 Task: Clear the last hour hosted app data.
Action: Mouse moved to (1234, 41)
Screenshot: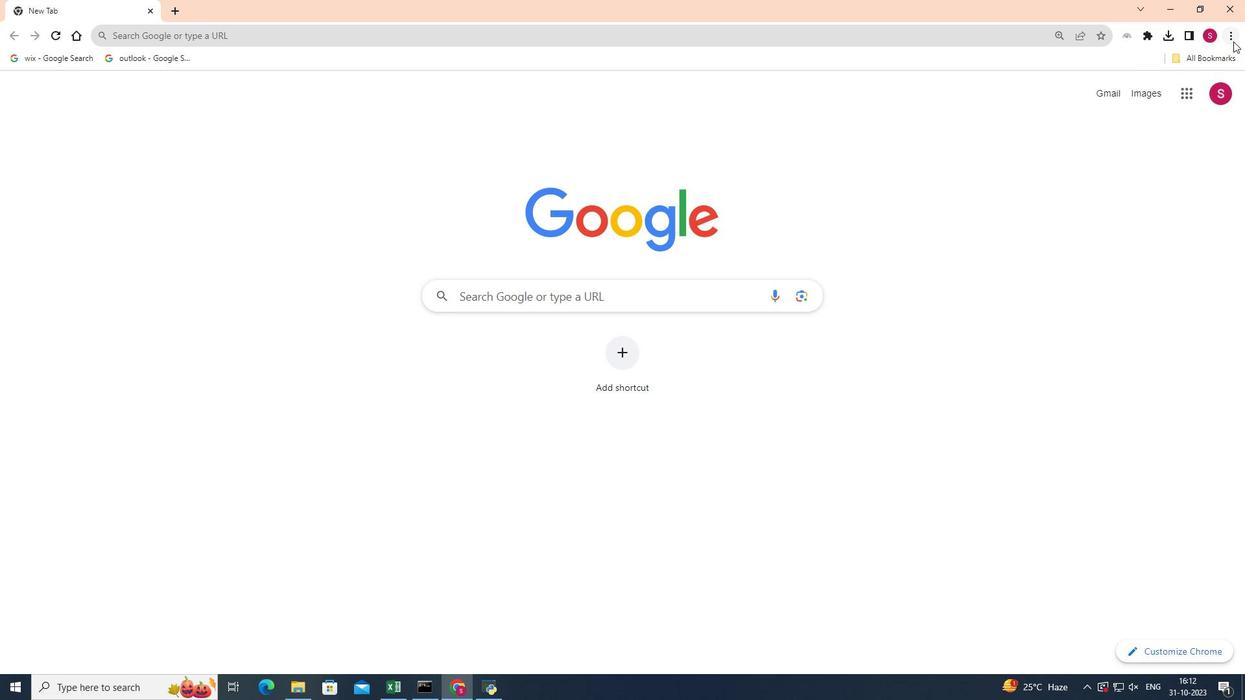 
Action: Mouse pressed left at (1234, 41)
Screenshot: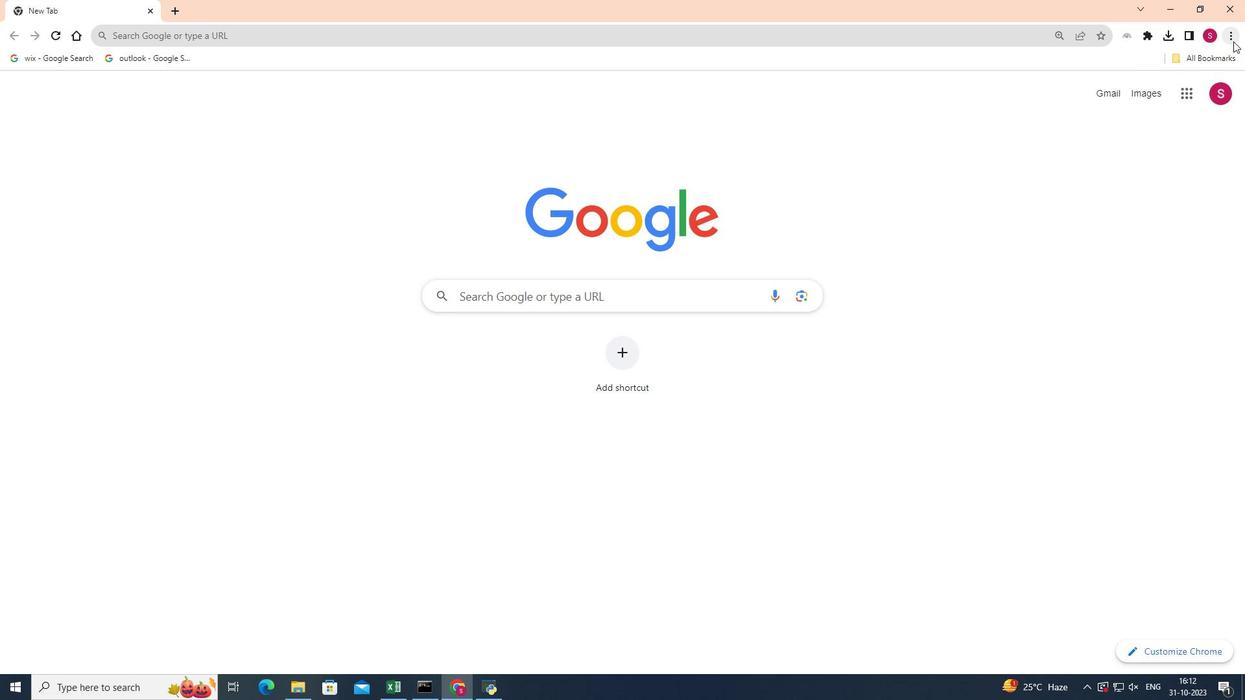 
Action: Mouse moved to (1134, 232)
Screenshot: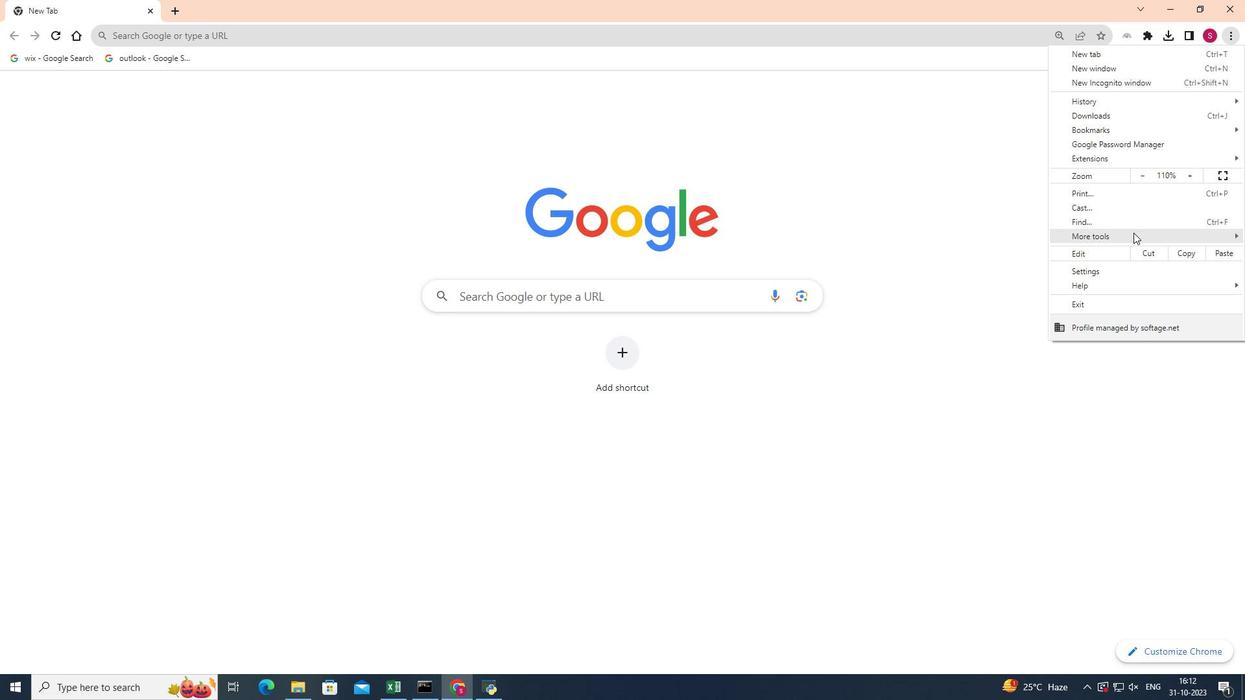 
Action: Mouse pressed left at (1134, 232)
Screenshot: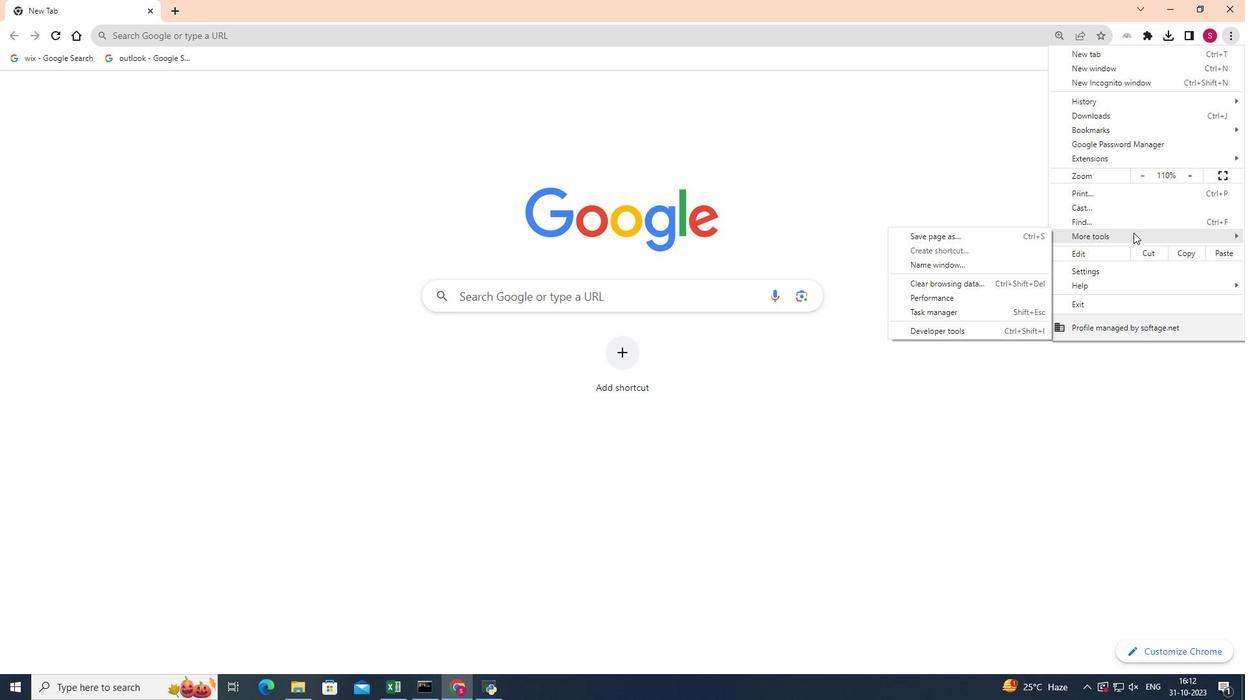 
Action: Mouse moved to (961, 282)
Screenshot: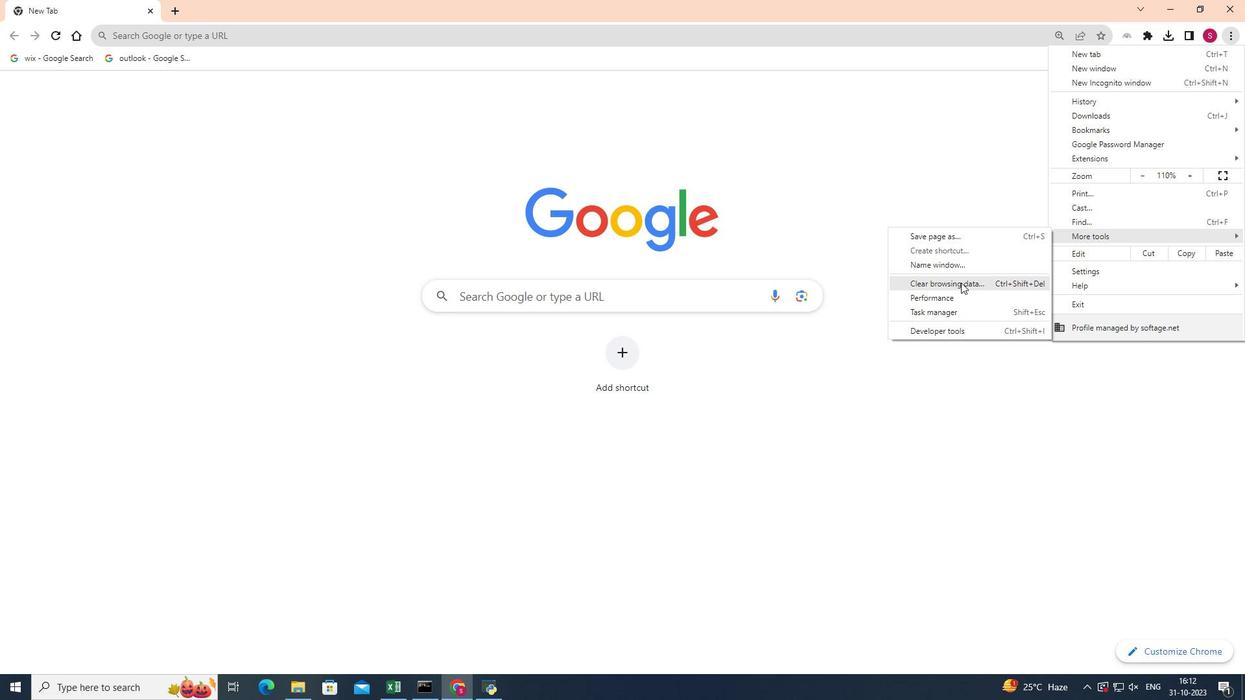 
Action: Mouse pressed left at (961, 282)
Screenshot: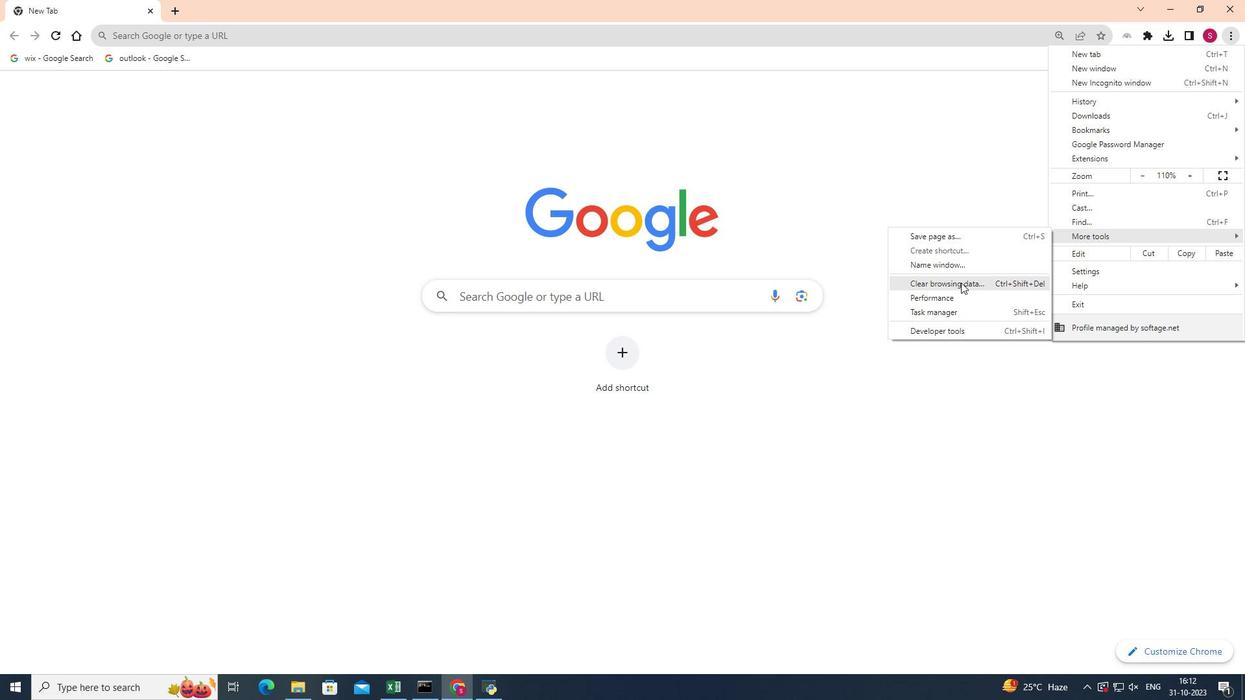 
Action: Mouse moved to (693, 205)
Screenshot: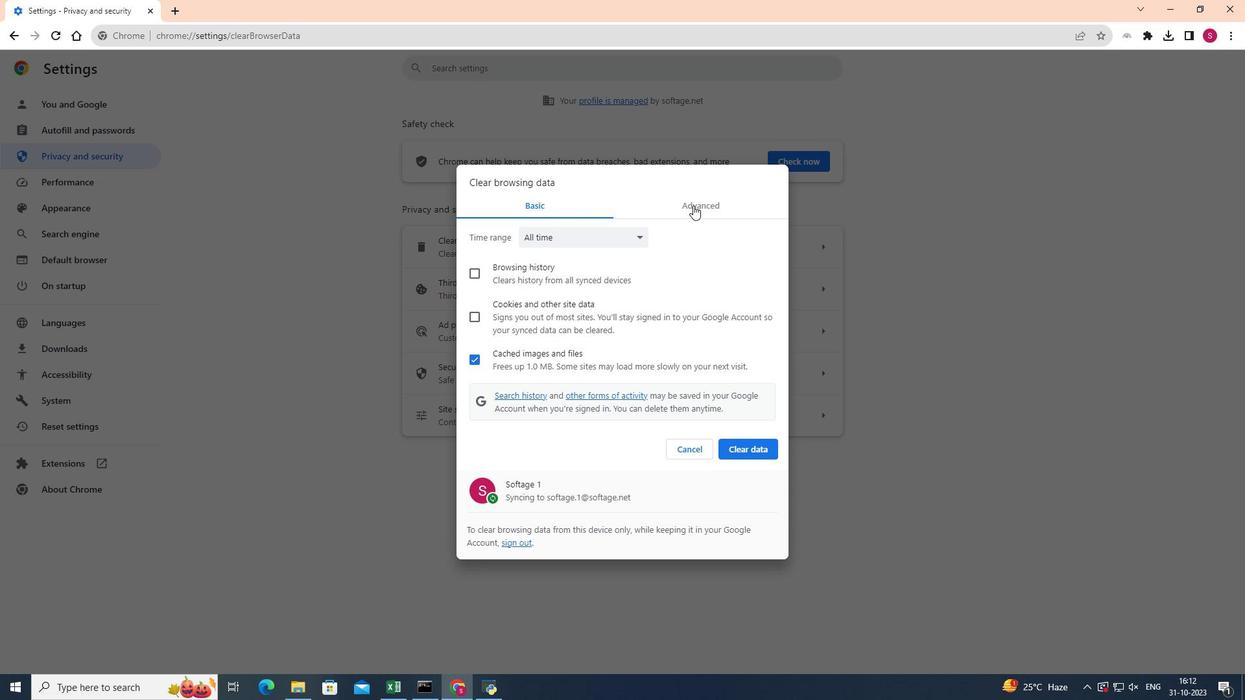 
Action: Mouse pressed left at (693, 205)
Screenshot: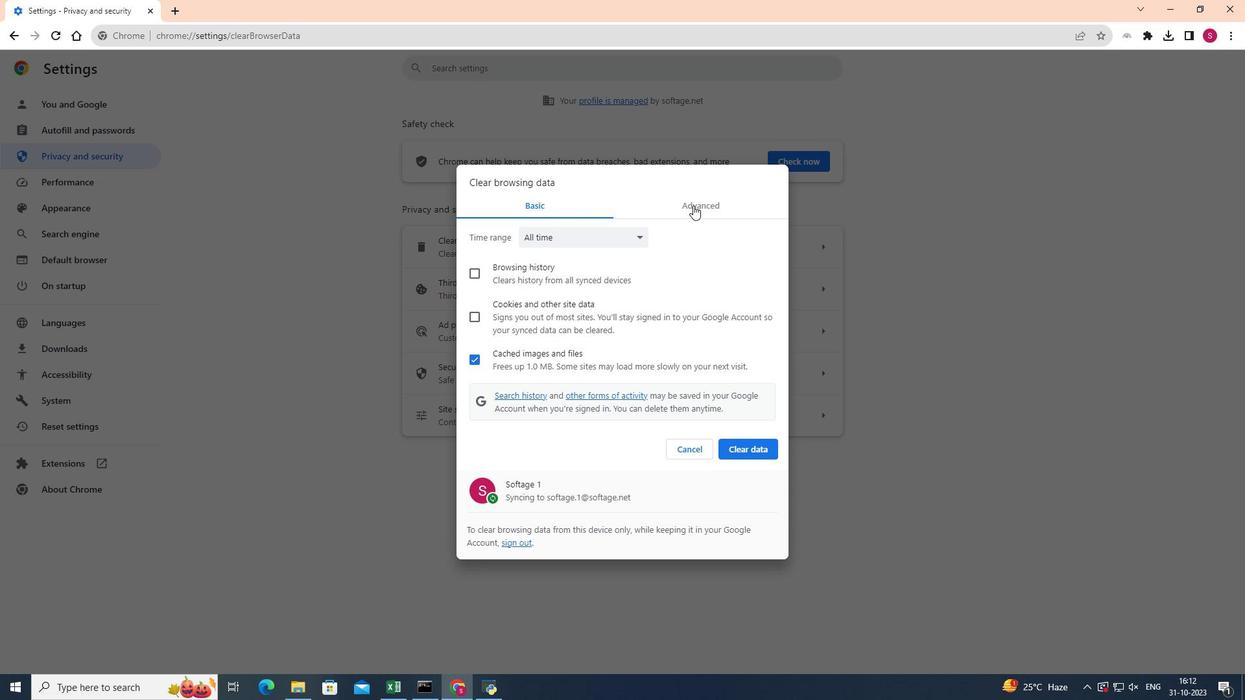 
Action: Mouse moved to (632, 236)
Screenshot: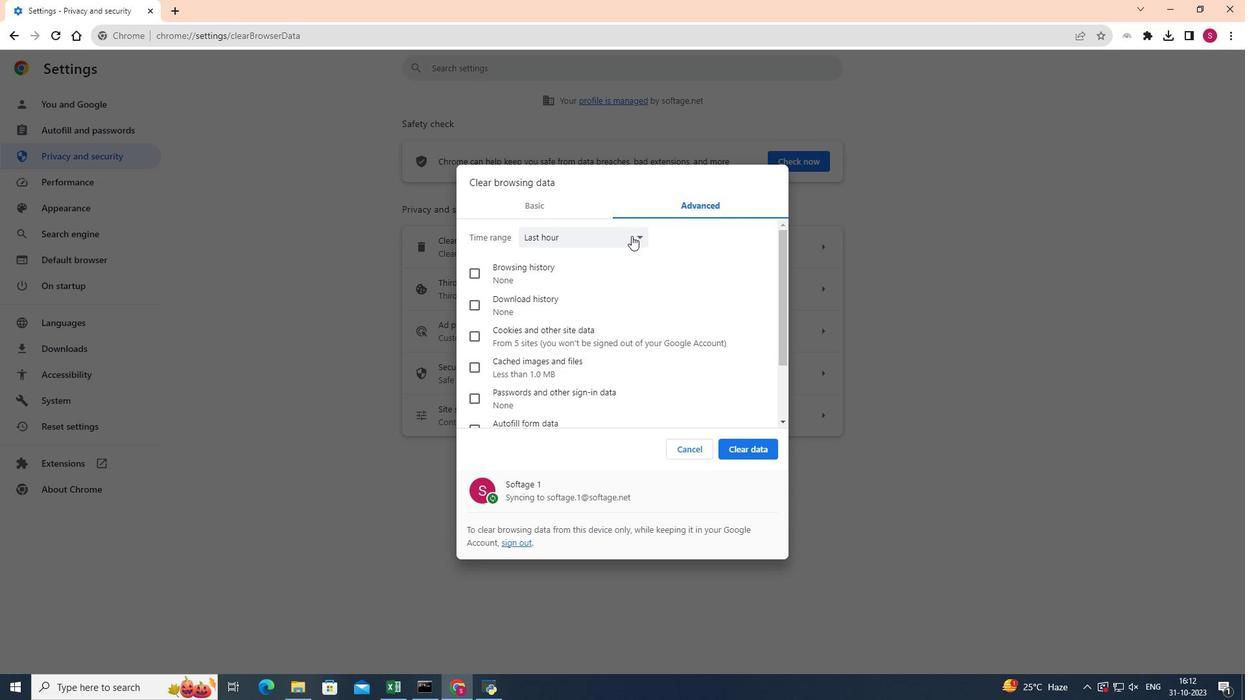 
Action: Mouse pressed left at (632, 236)
Screenshot: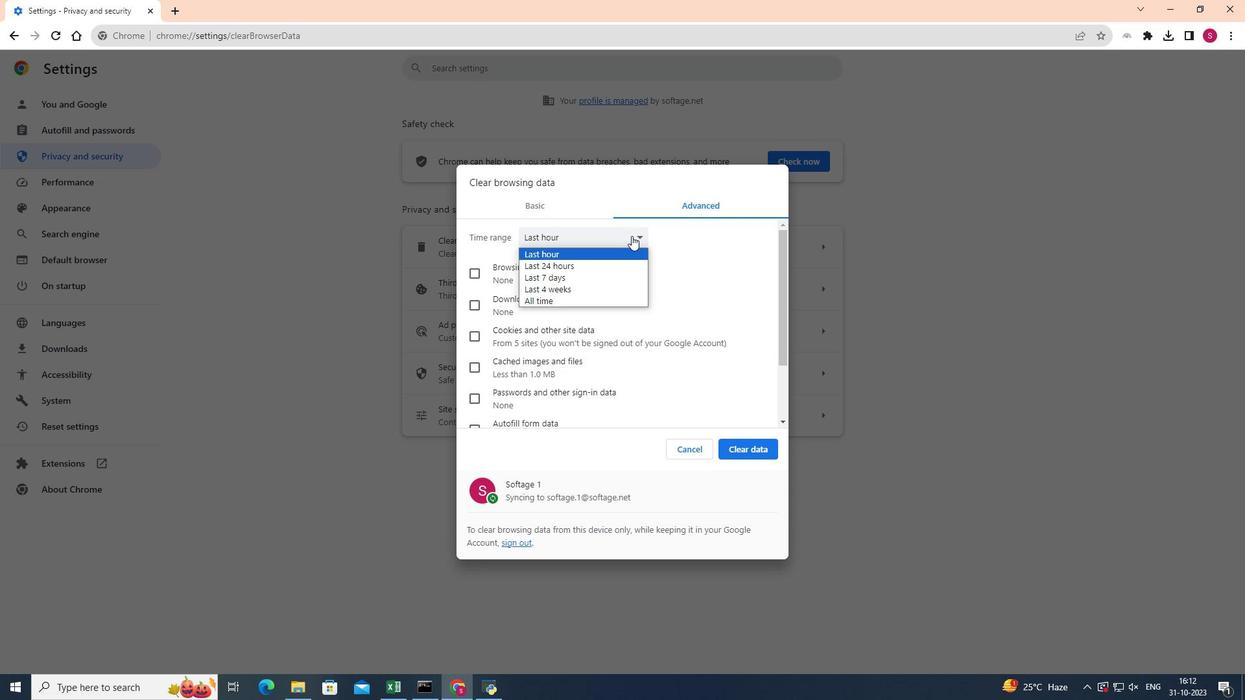 
Action: Mouse moved to (591, 254)
Screenshot: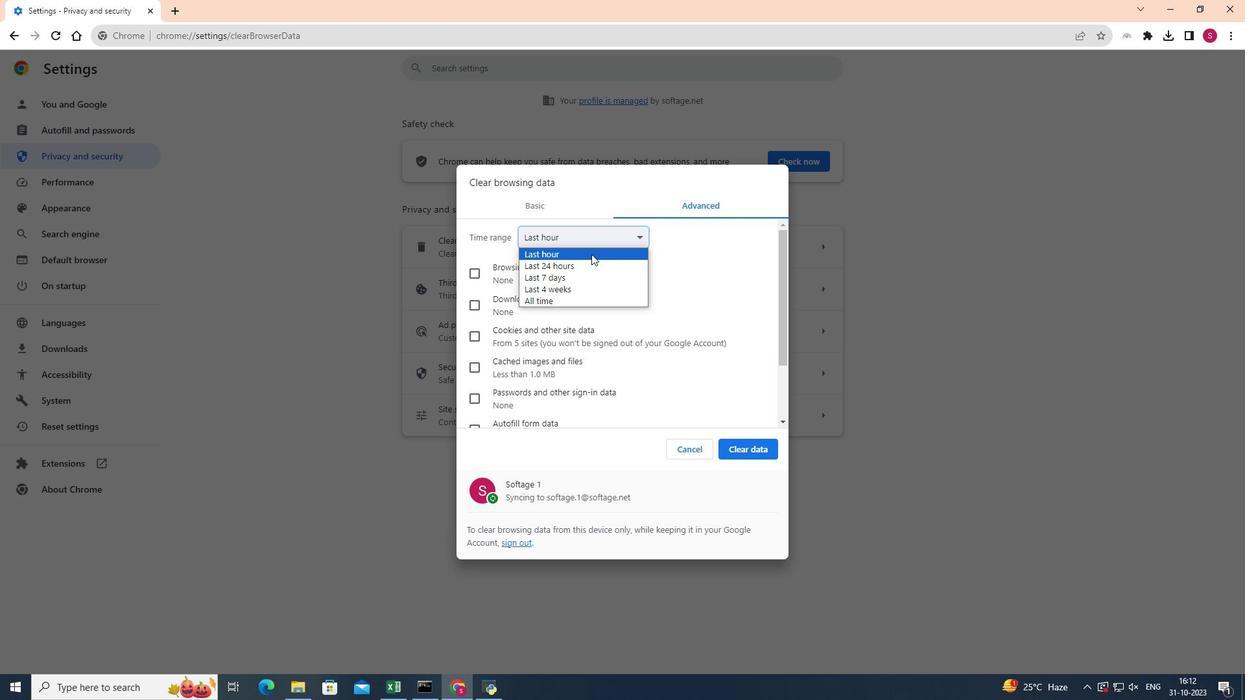 
Action: Mouse pressed left at (591, 254)
Screenshot: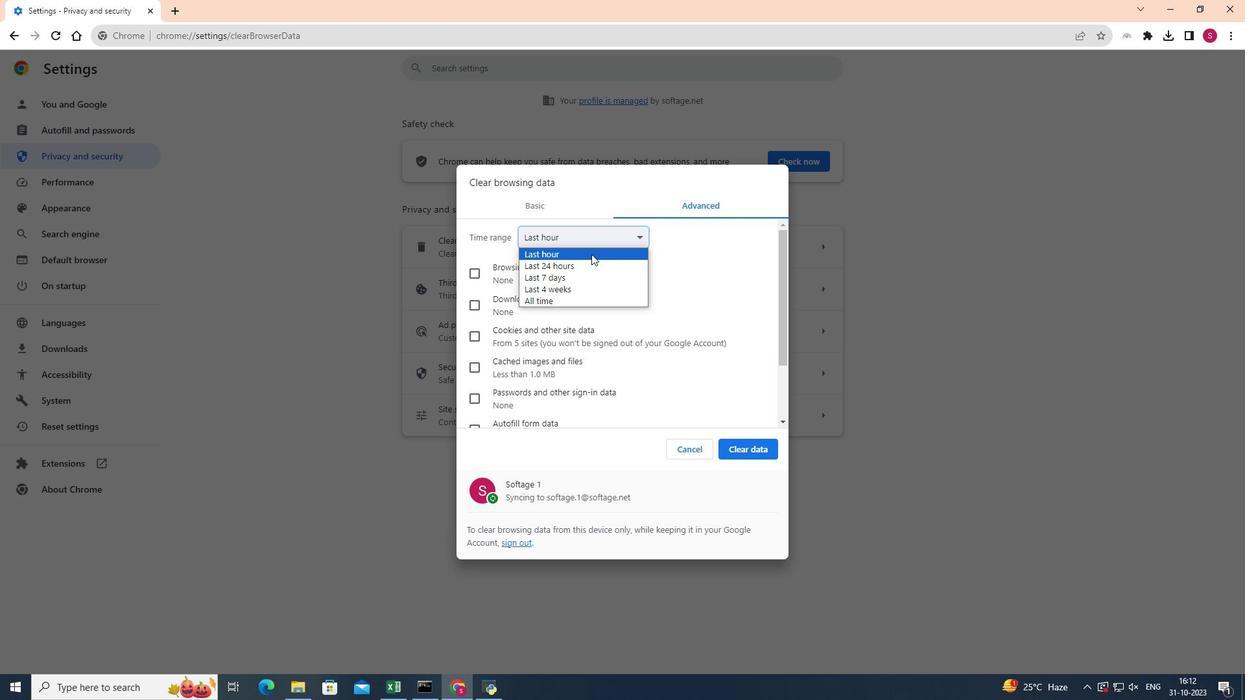 
Action: Mouse moved to (539, 292)
Screenshot: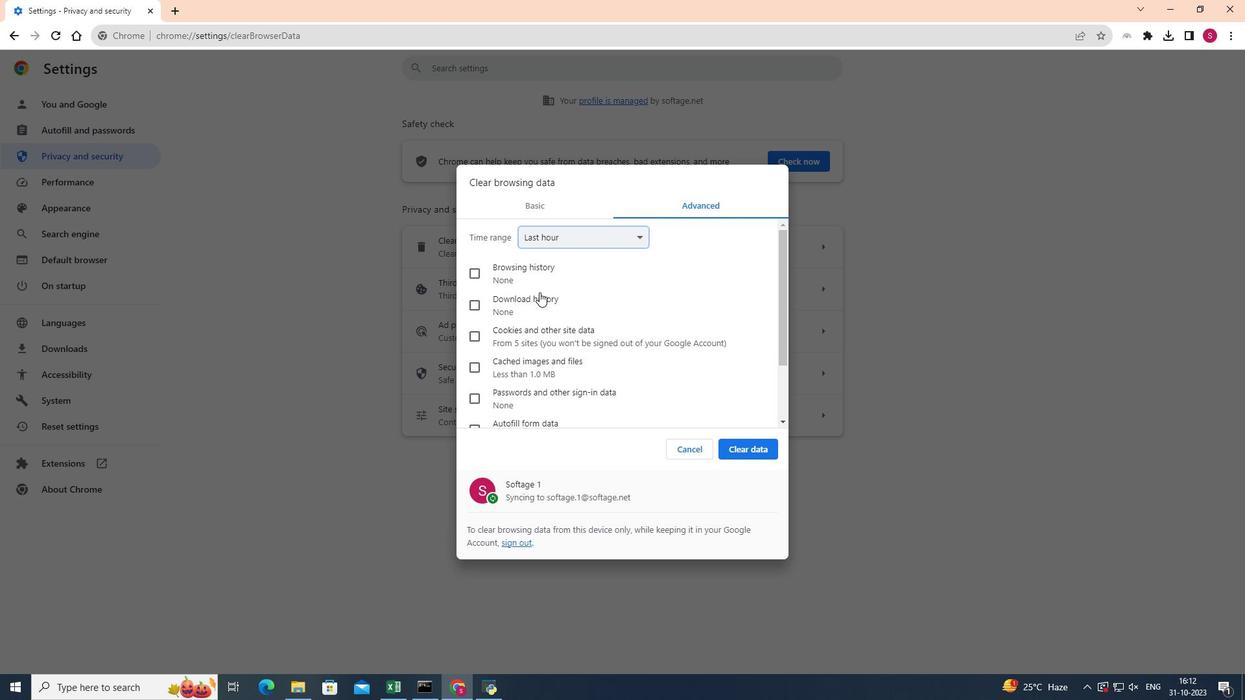 
Action: Mouse scrolled (539, 292) with delta (0, 0)
Screenshot: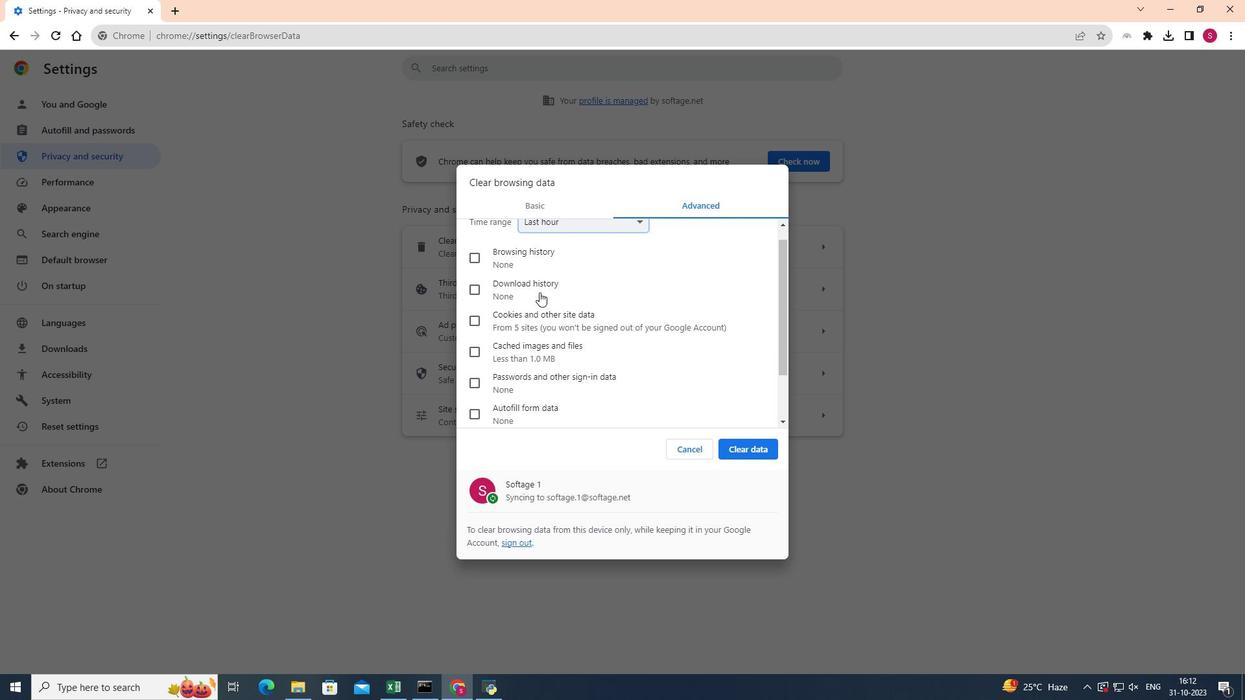 
Action: Mouse scrolled (539, 292) with delta (0, 0)
Screenshot: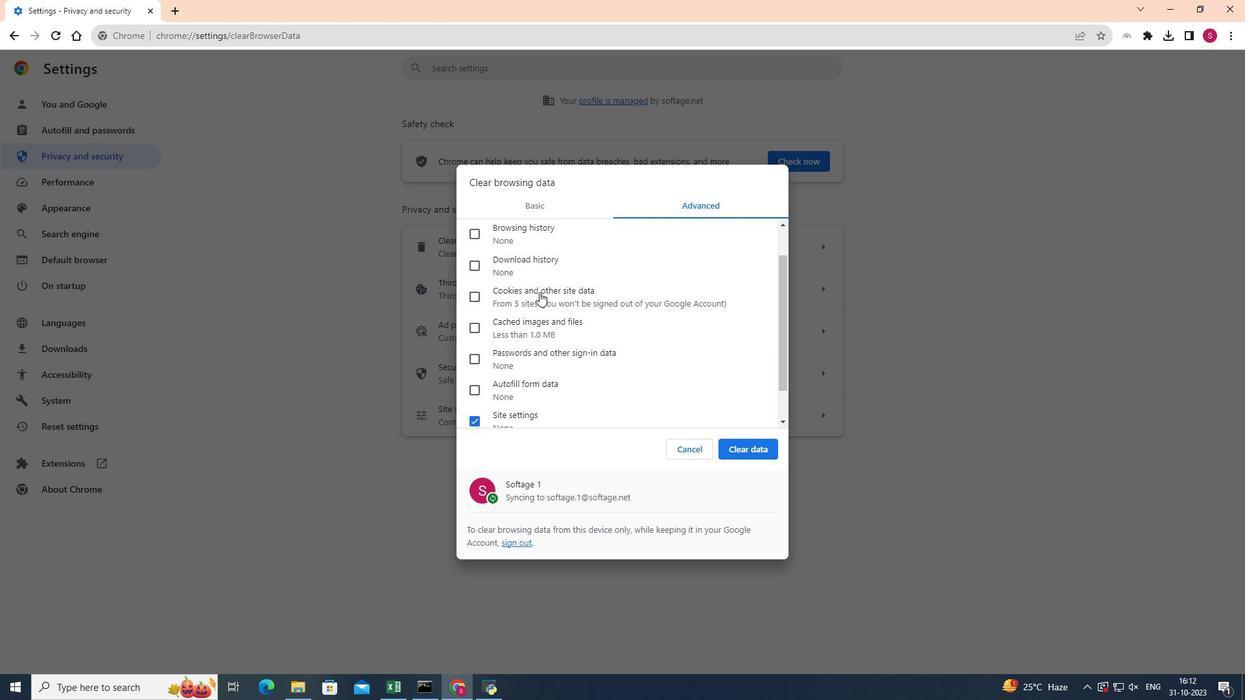 
Action: Mouse scrolled (539, 292) with delta (0, 0)
Screenshot: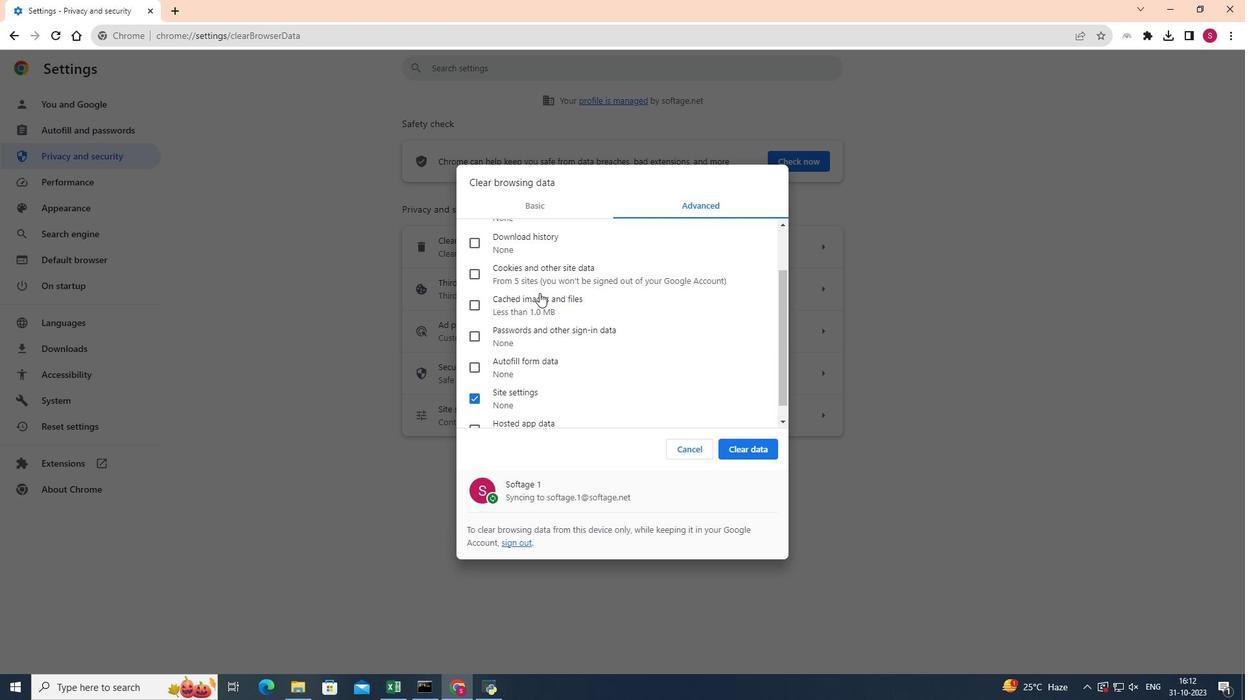 
Action: Mouse moved to (539, 293)
Screenshot: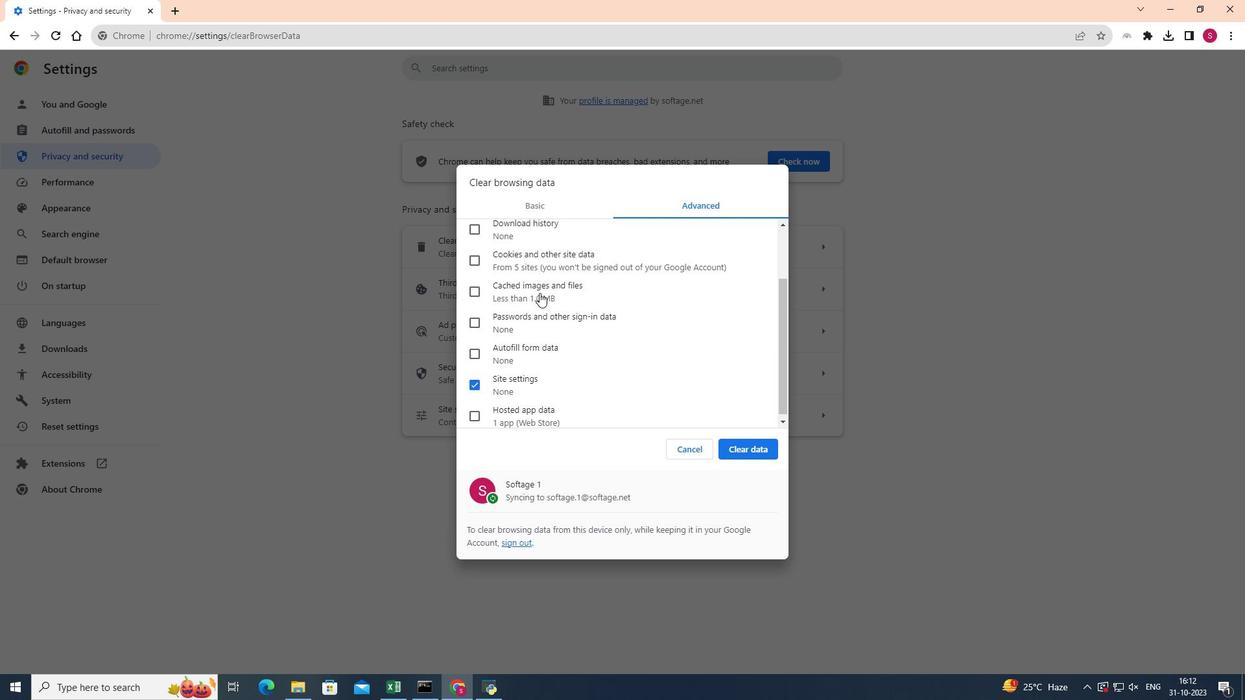 
Action: Mouse scrolled (539, 292) with delta (0, 0)
Screenshot: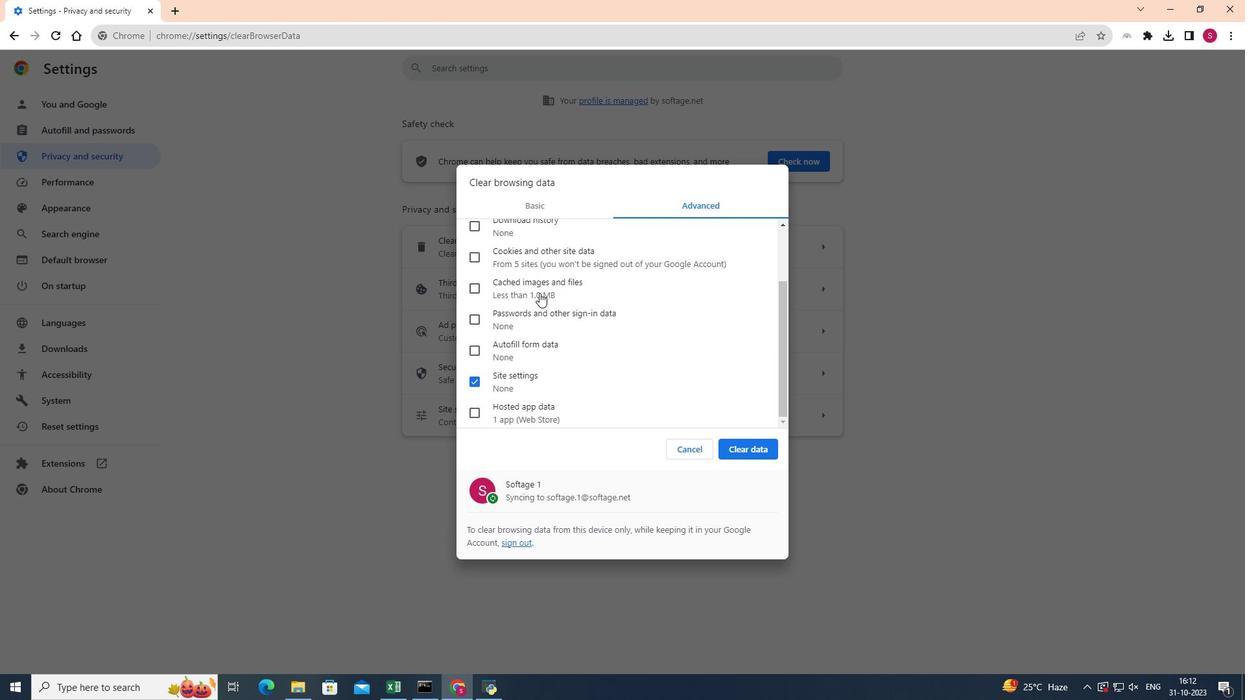 
Action: Mouse moved to (477, 382)
Screenshot: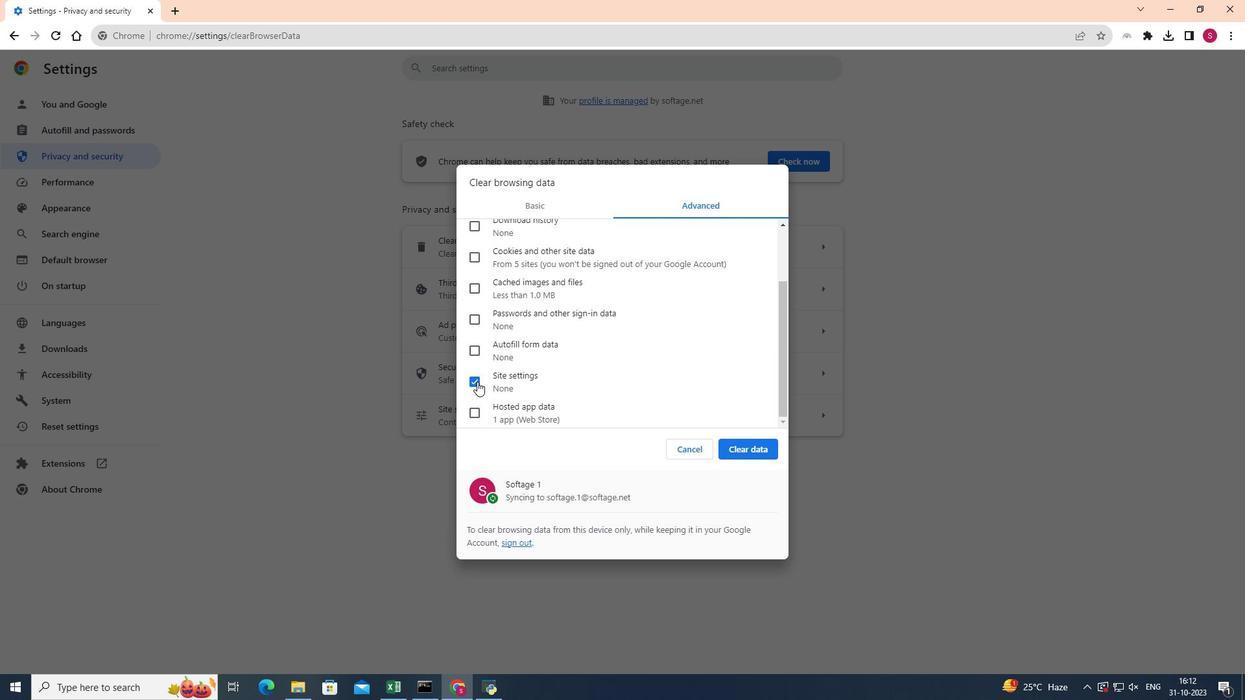 
Action: Mouse pressed left at (477, 382)
Screenshot: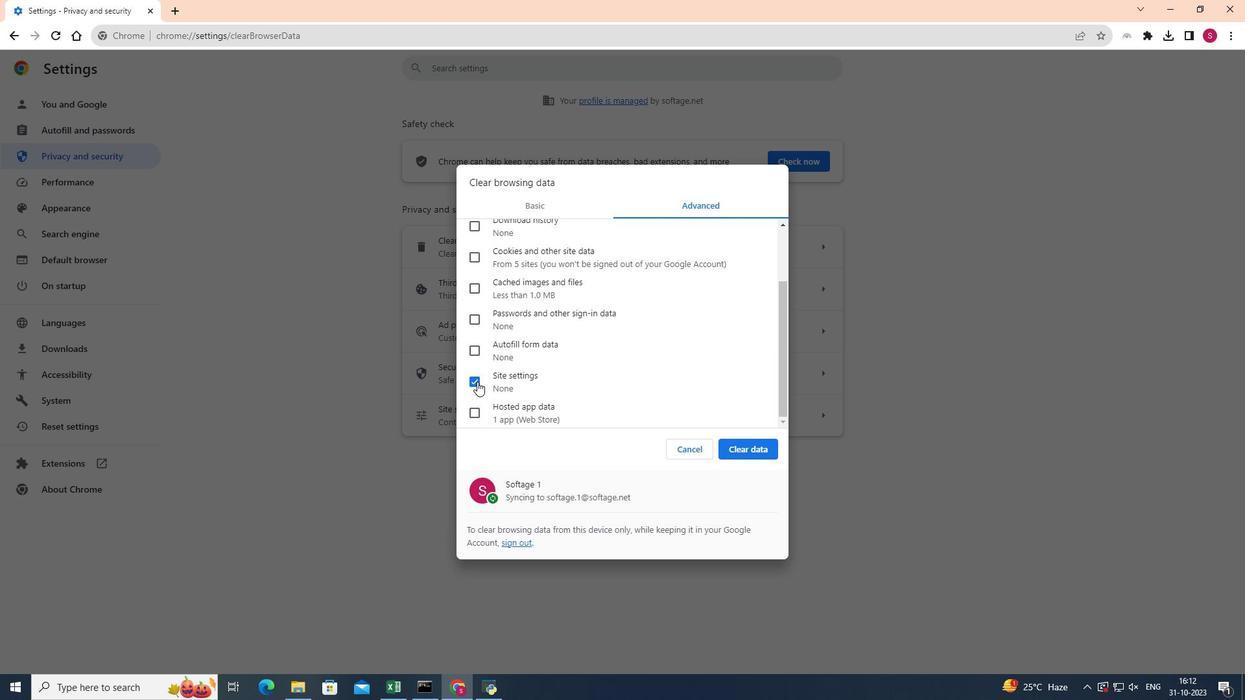 
Action: Mouse moved to (476, 415)
Screenshot: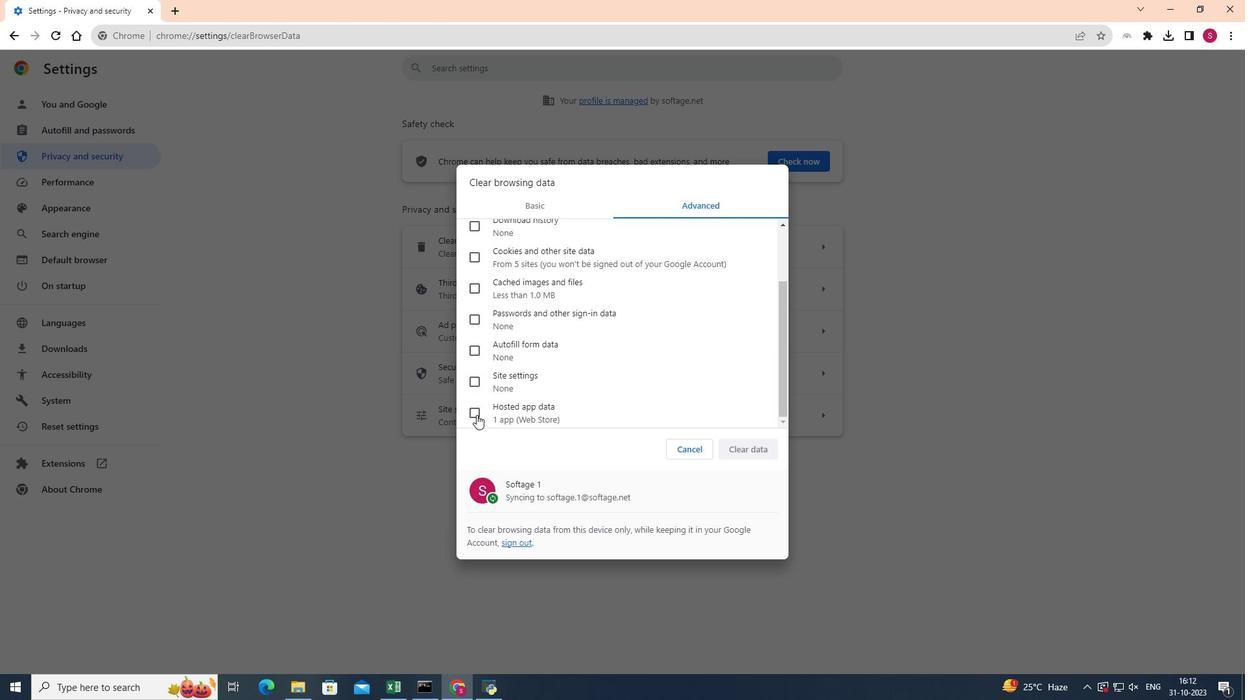 
Action: Mouse pressed left at (476, 415)
Screenshot: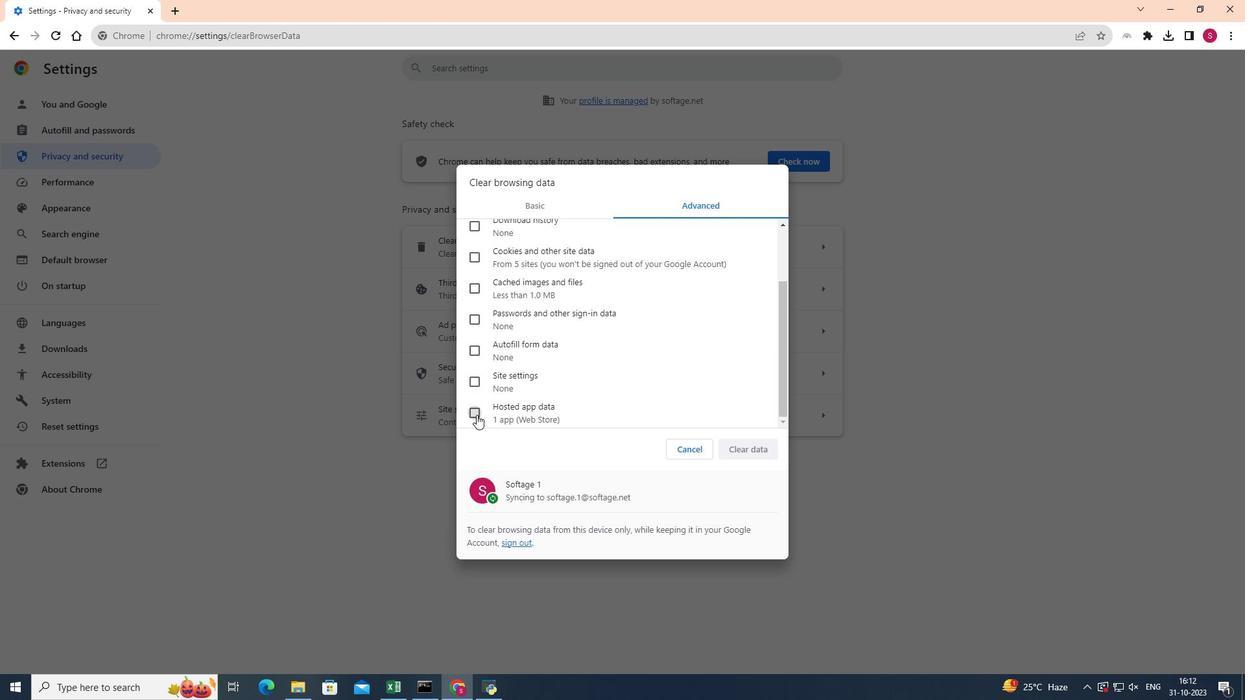 
Action: Mouse moved to (740, 452)
Screenshot: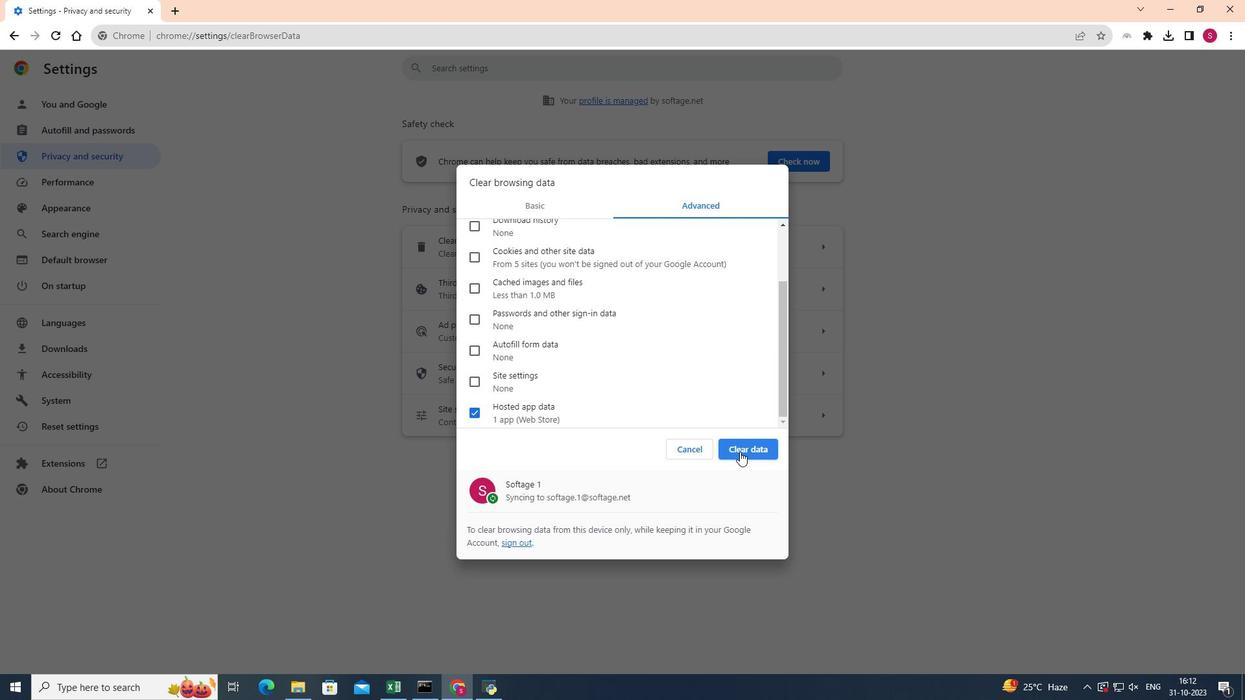 
Action: Mouse pressed left at (740, 452)
Screenshot: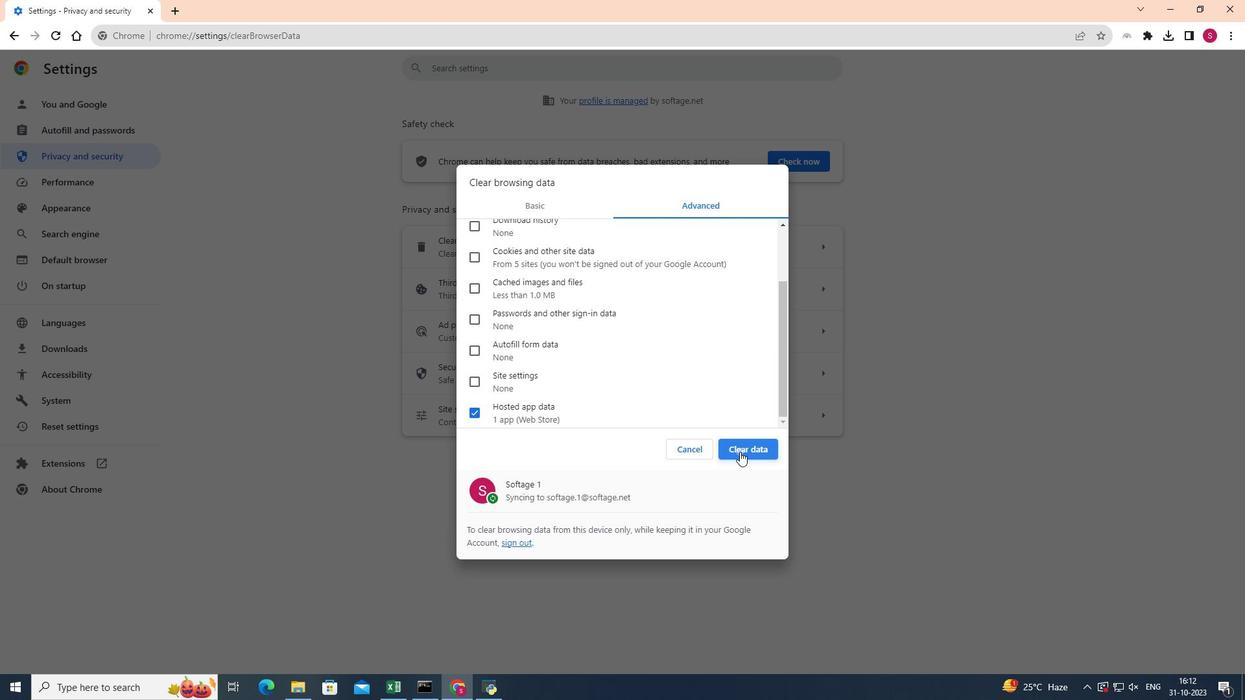 
Action: Mouse moved to (745, 443)
Screenshot: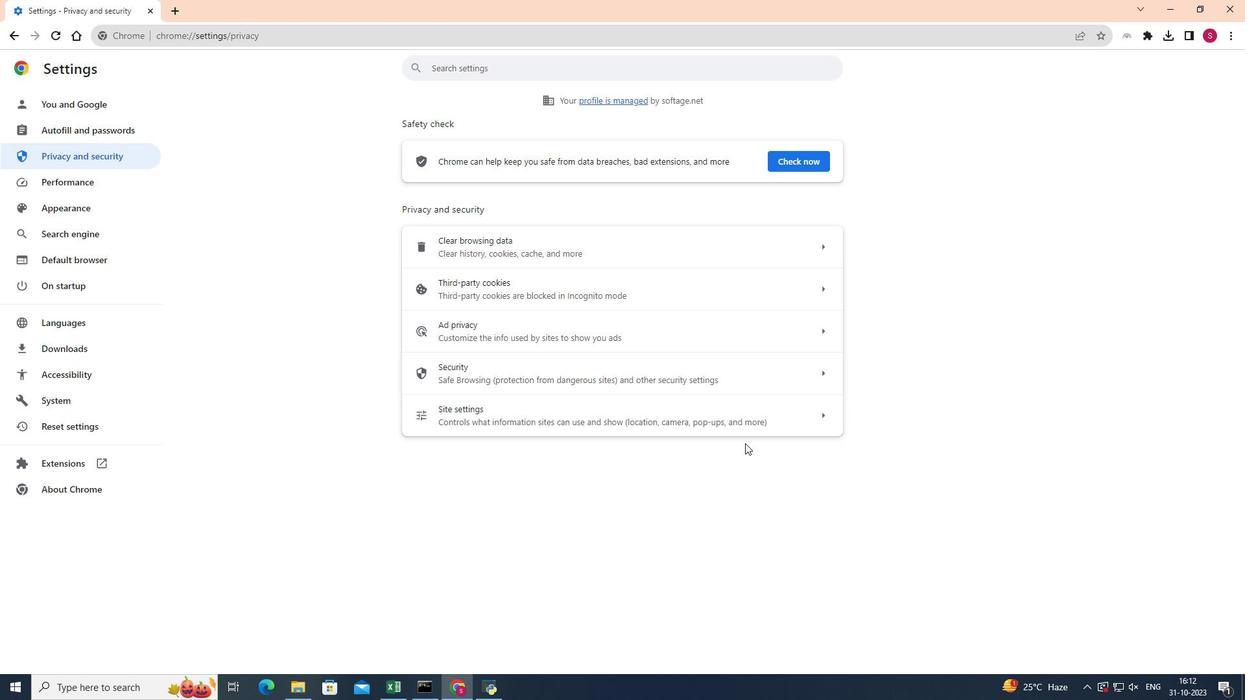 
